 Task: Redo the text "The sun sets, painting the sky with hues of pink and orange".
Action: Mouse moved to (58, 60)
Screenshot: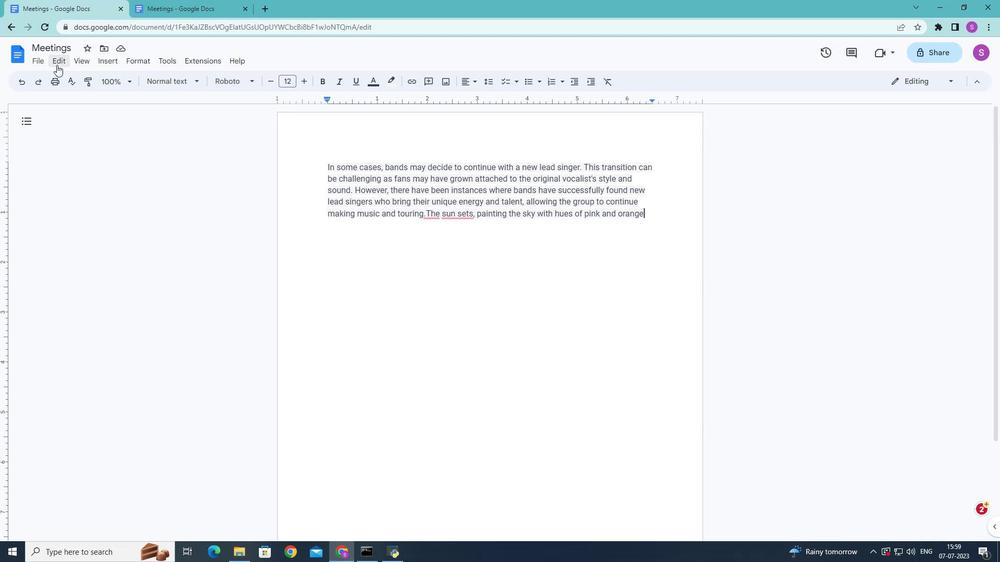 
Action: Mouse pressed left at (58, 60)
Screenshot: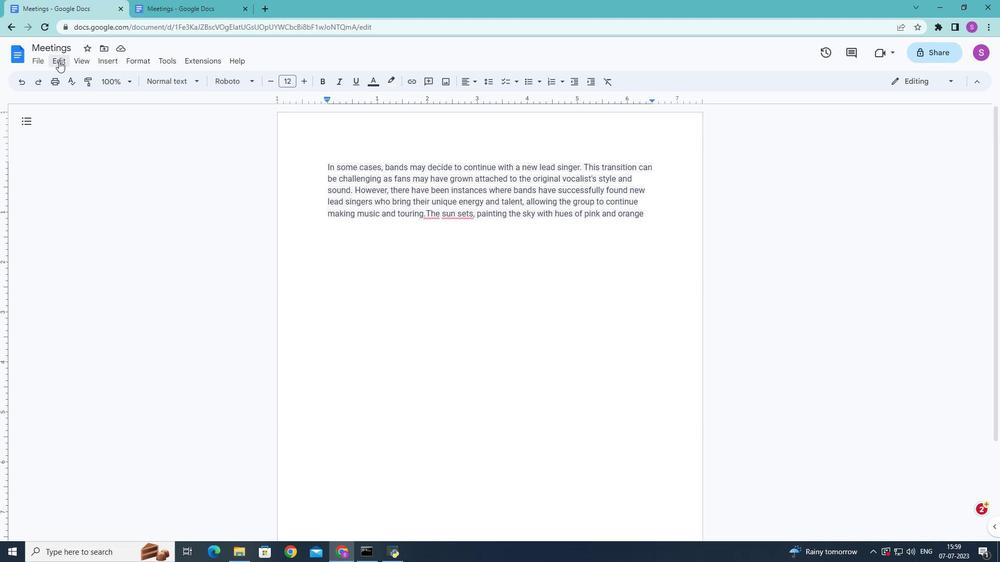 
Action: Mouse moved to (78, 91)
Screenshot: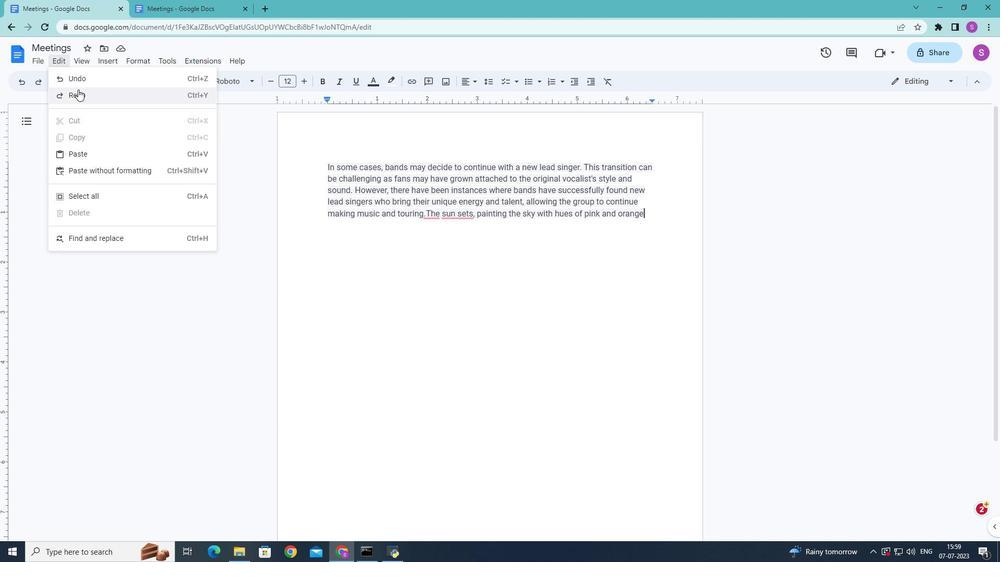 
Action: Mouse pressed left at (78, 91)
Screenshot: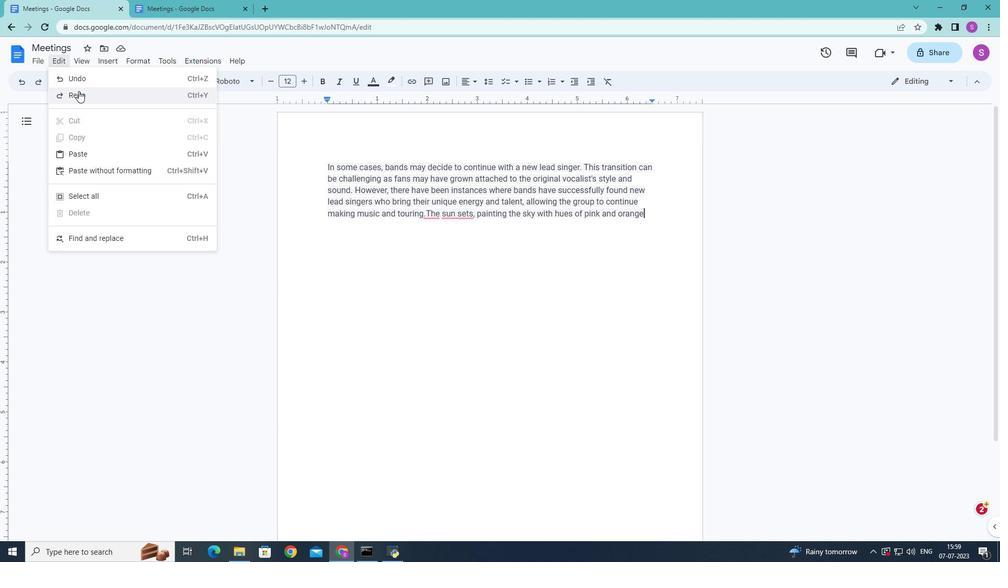 
Action: Mouse moved to (103, 122)
Screenshot: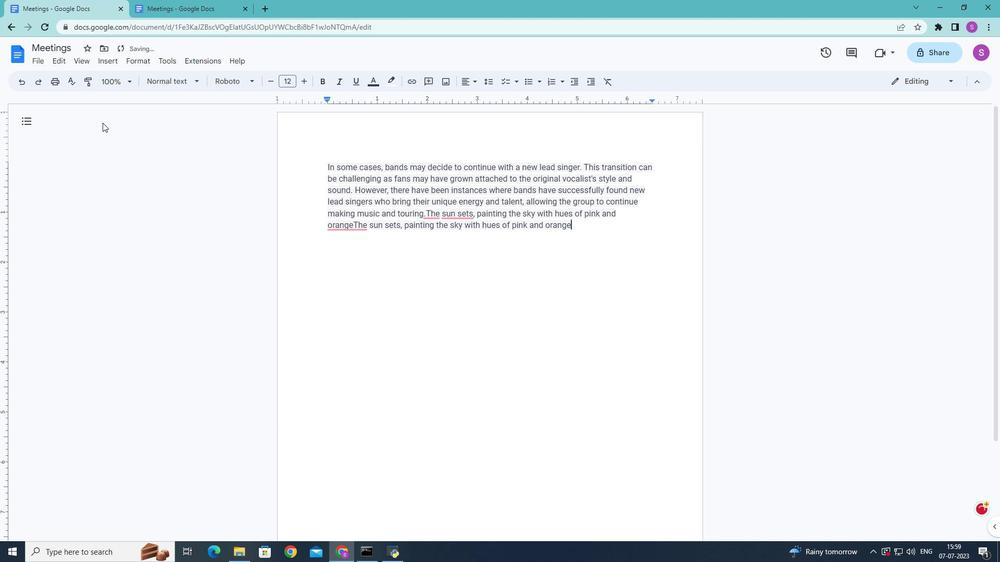 
